Task: Add Financial Services.
Action: Mouse moved to (347, 87)
Screenshot: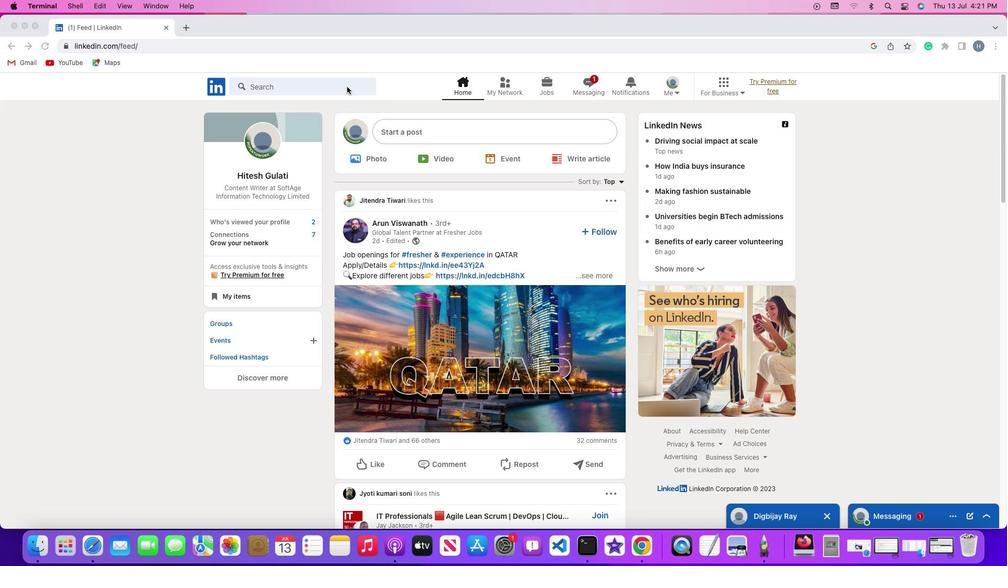 
Action: Mouse pressed left at (347, 87)
Screenshot: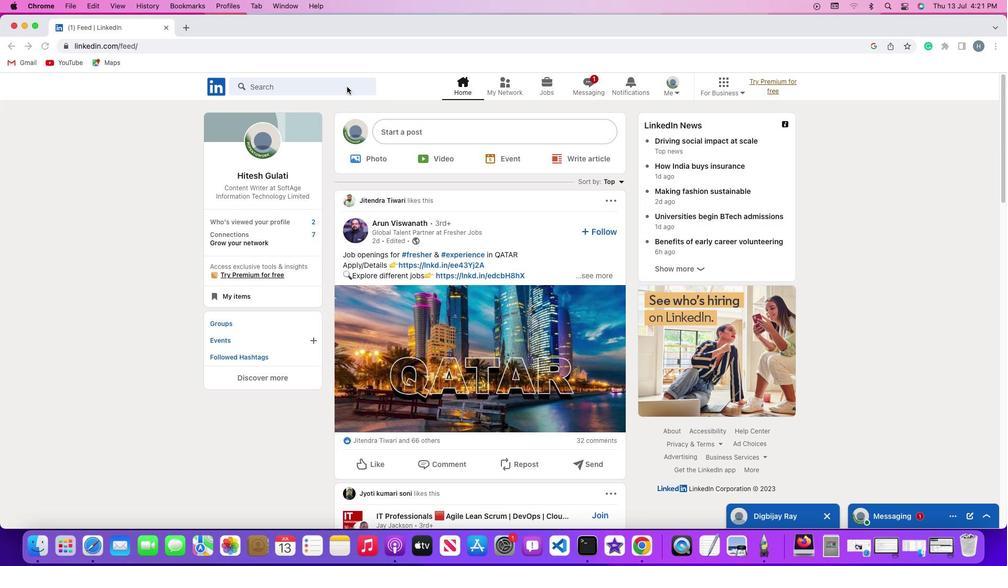
Action: Mouse moved to (347, 86)
Screenshot: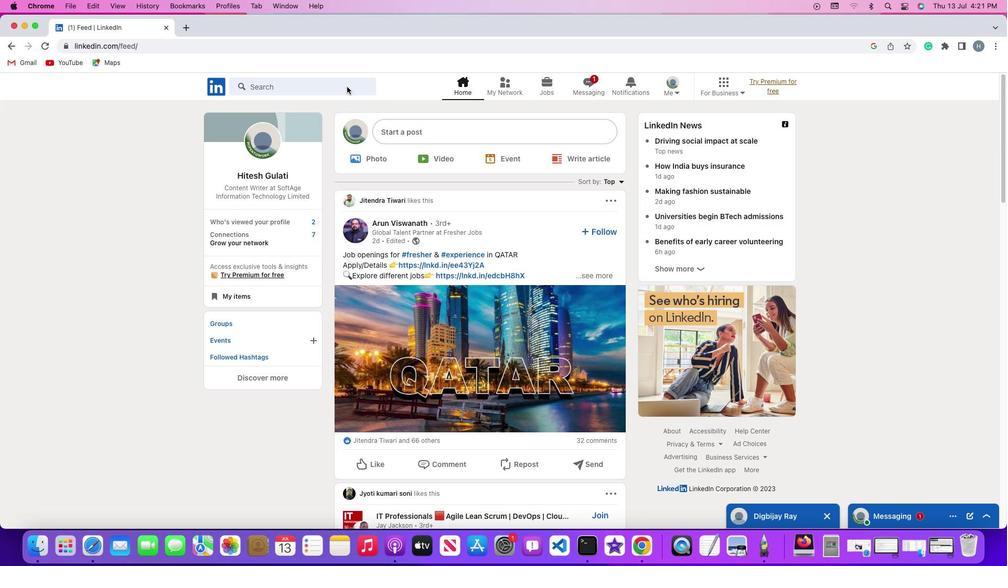 
Action: Mouse pressed left at (347, 86)
Screenshot: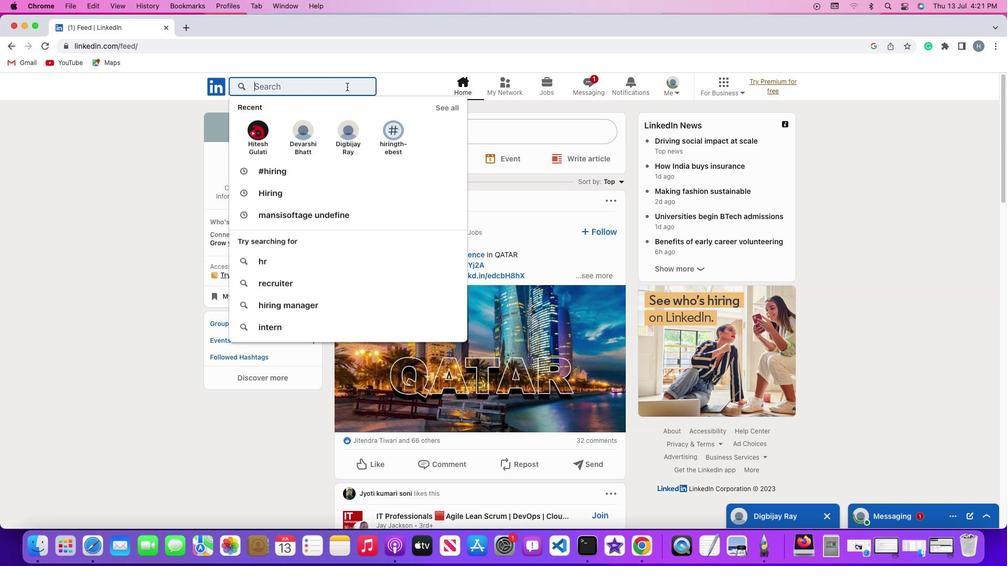 
Action: Mouse moved to (377, 77)
Screenshot: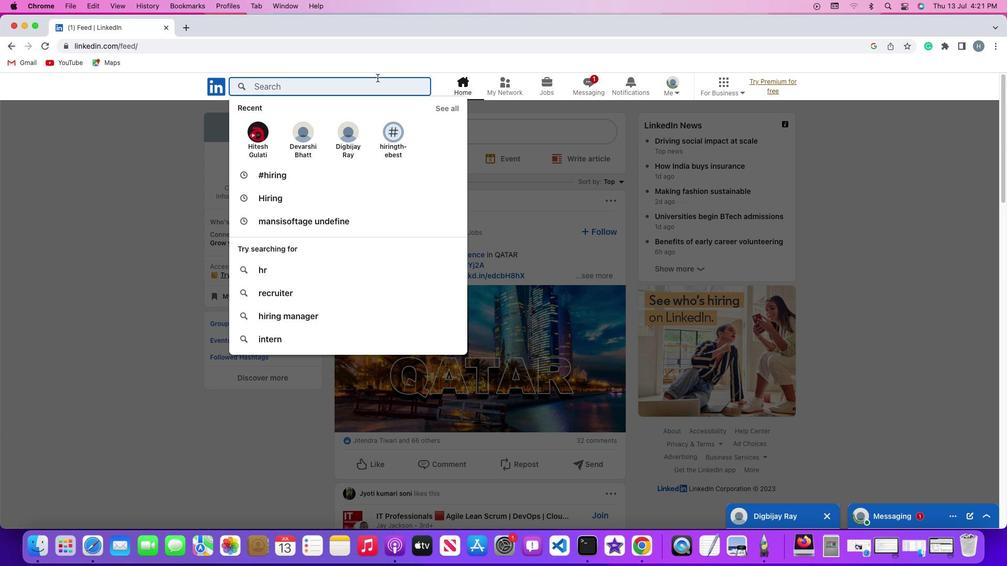 
Action: Key pressed Key.shift
Screenshot: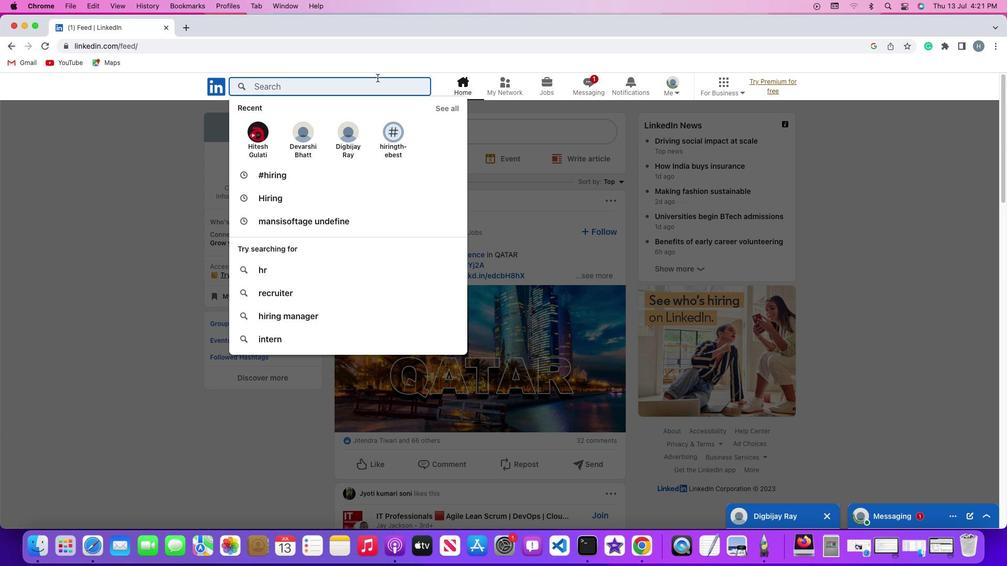 
Action: Mouse moved to (377, 77)
Screenshot: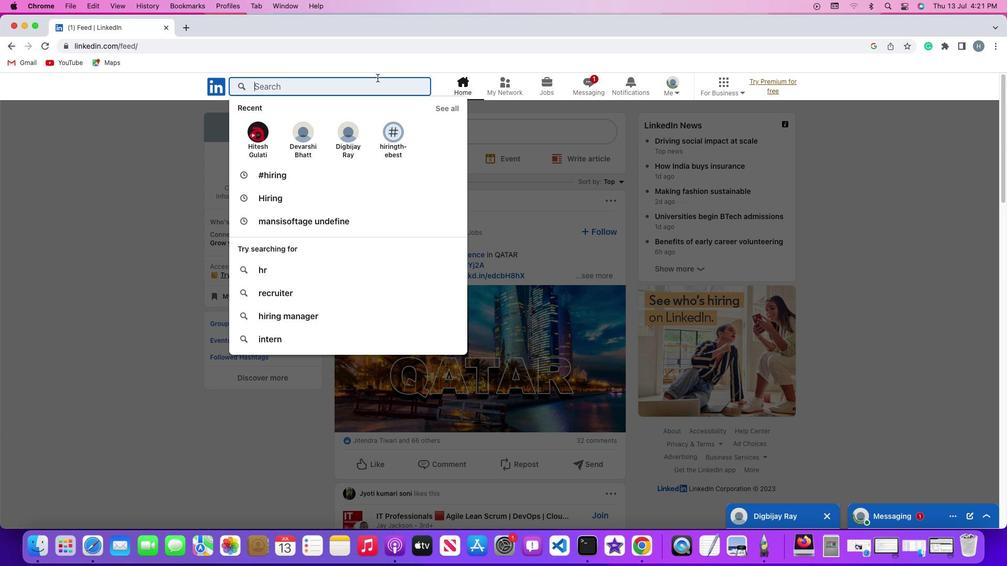
Action: Key pressed '#''h''i''r''i''n''g'Key.enter
Screenshot: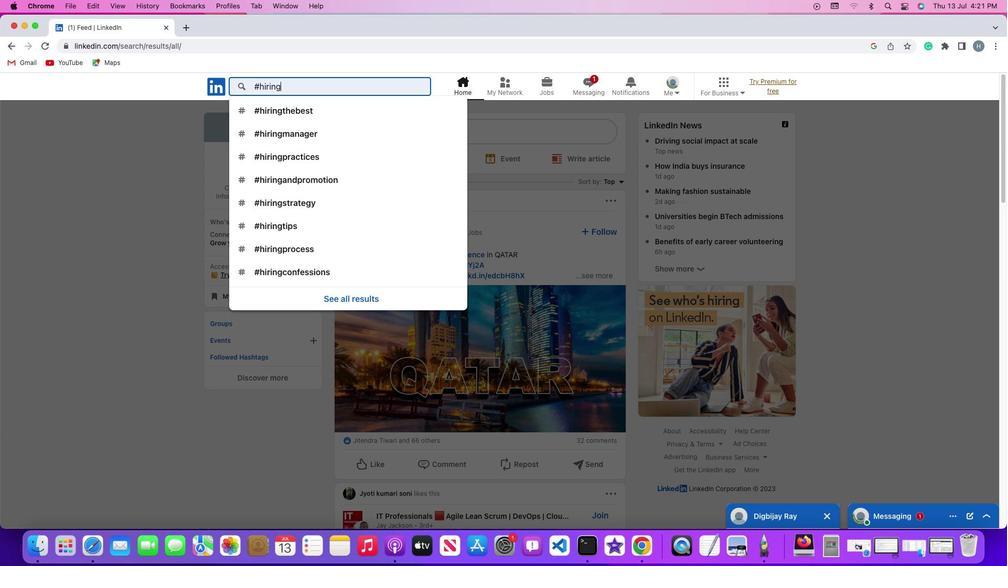 
Action: Mouse moved to (350, 112)
Screenshot: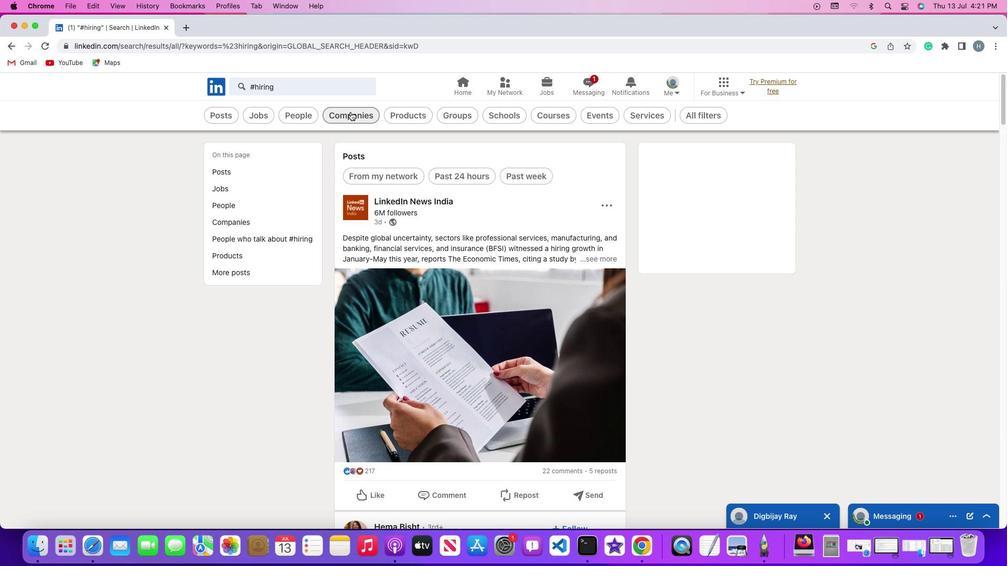 
Action: Mouse pressed left at (350, 112)
Screenshot: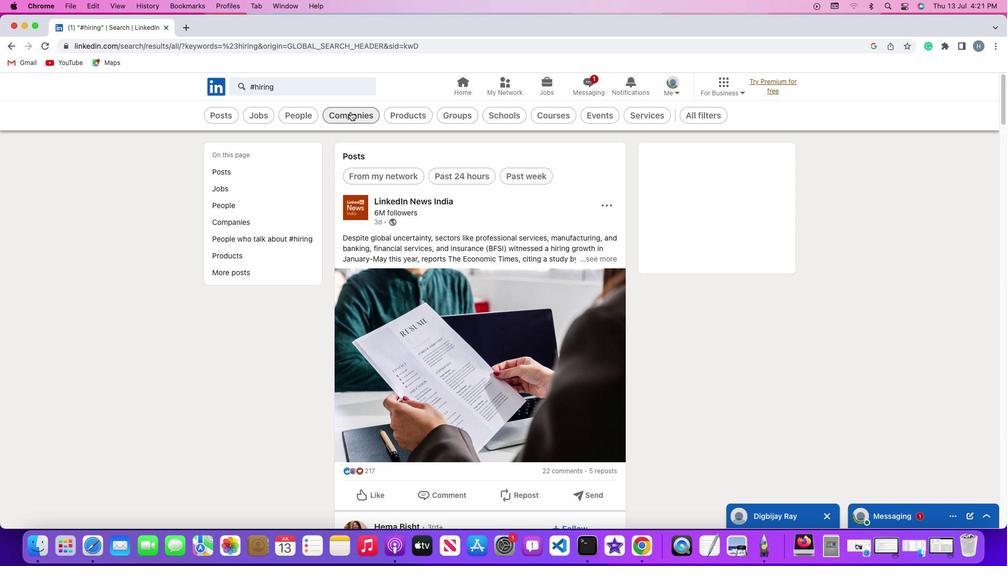 
Action: Mouse moved to (357, 112)
Screenshot: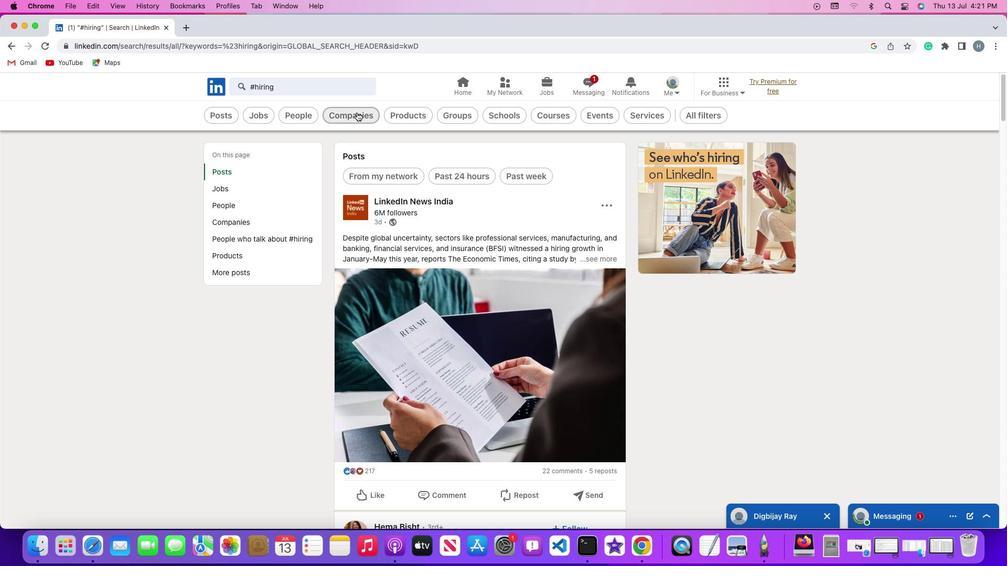 
Action: Mouse pressed left at (357, 112)
Screenshot: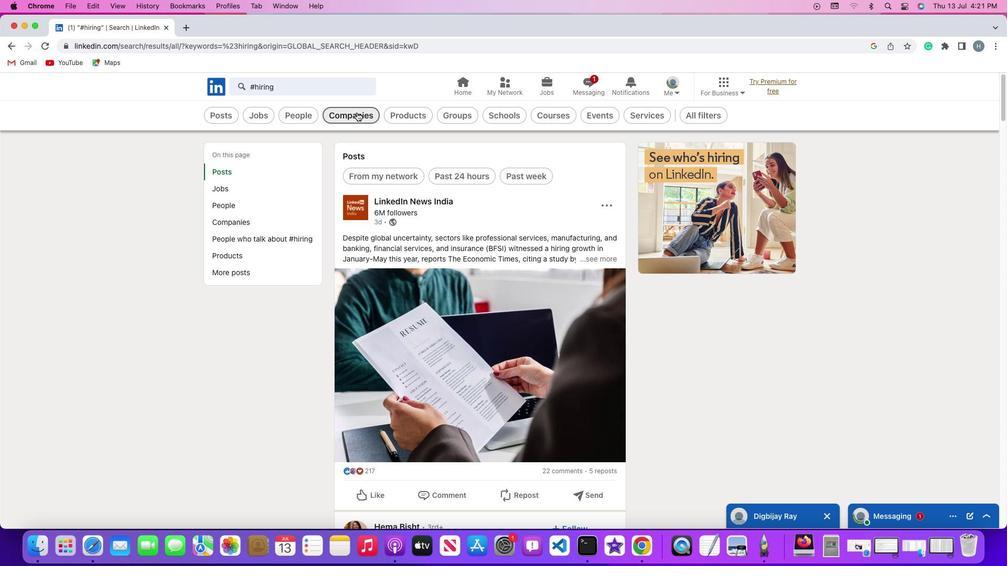 
Action: Mouse moved to (392, 112)
Screenshot: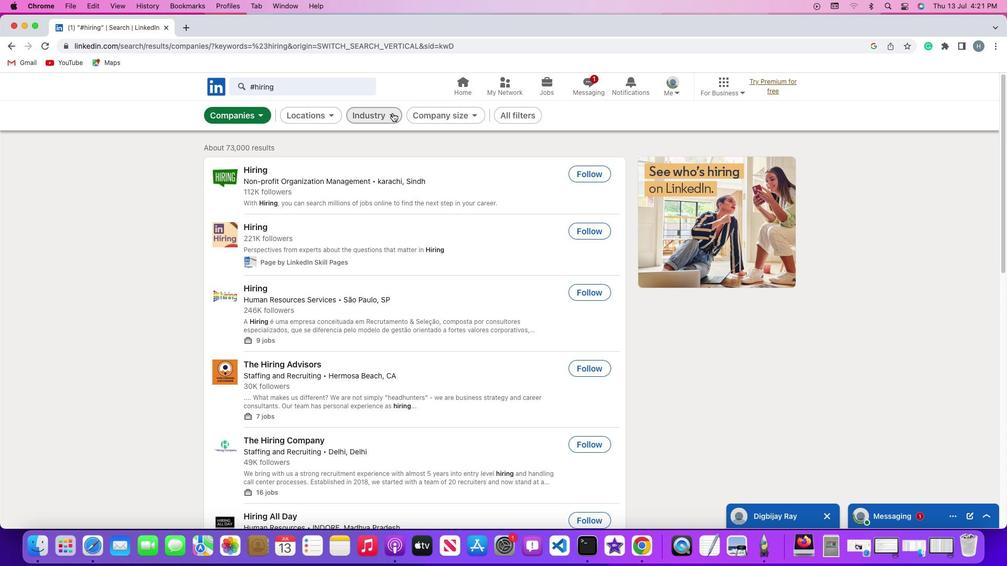 
Action: Mouse pressed left at (392, 112)
Screenshot: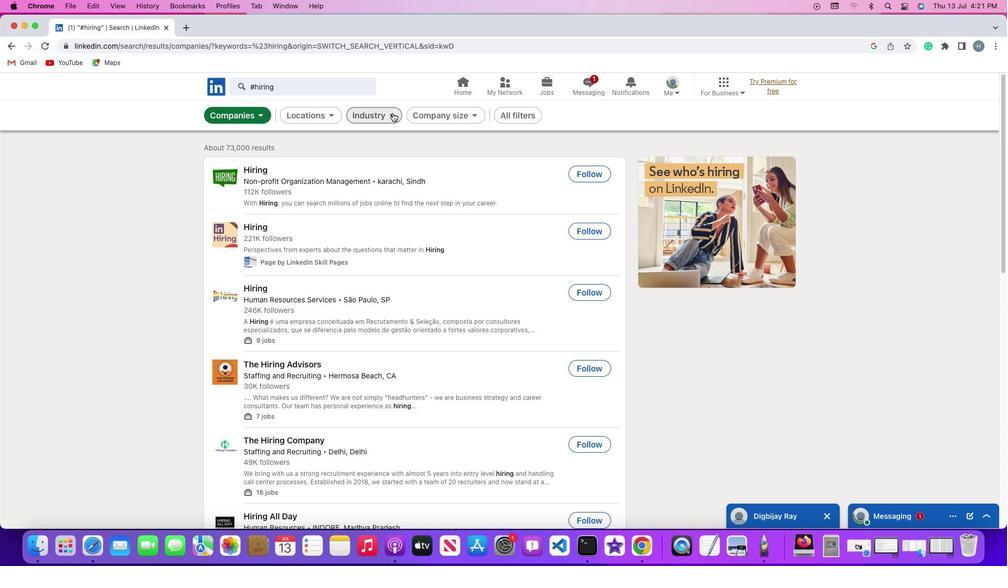 
Action: Mouse moved to (386, 145)
Screenshot: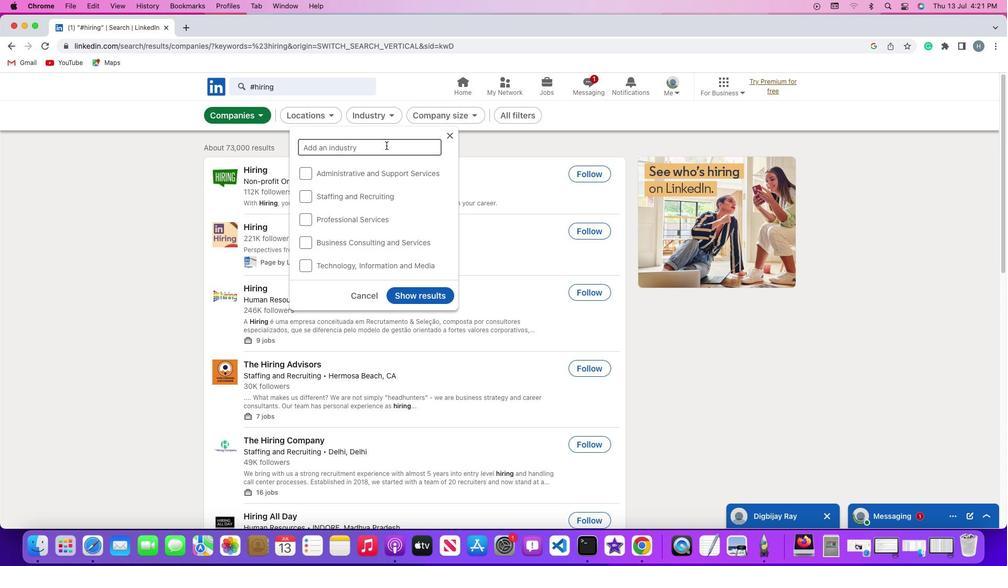 
Action: Mouse pressed left at (386, 145)
Screenshot: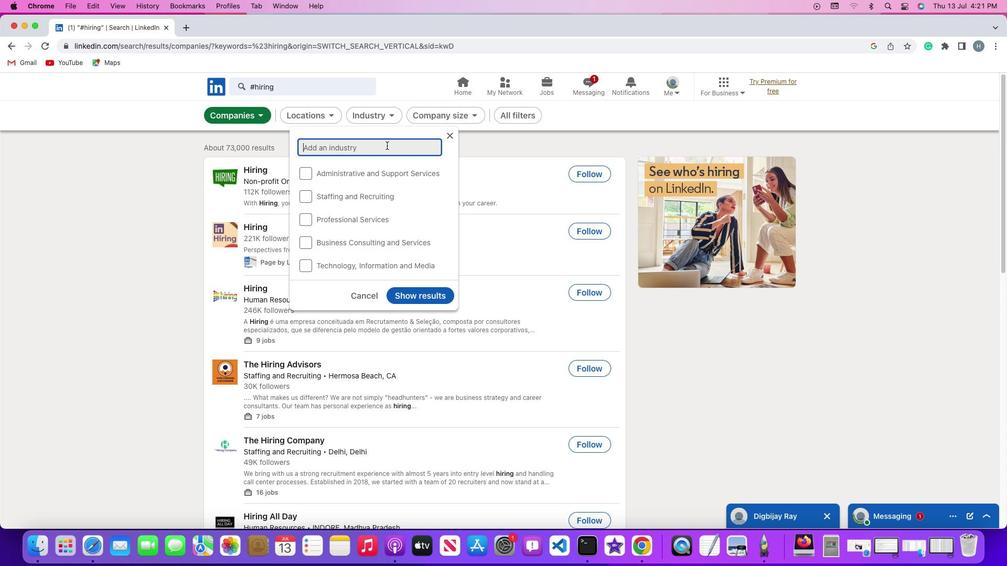 
Action: Mouse moved to (387, 147)
Screenshot: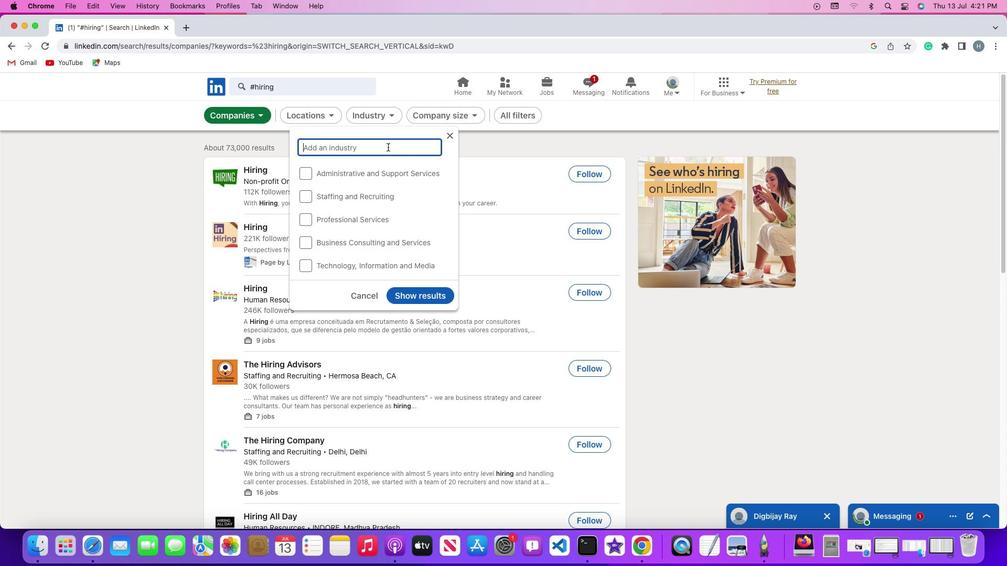 
Action: Key pressed Key.shift'F''i''n''a''n''c''i''a''l'Key.spaceKey.shift'S''e''r'
Screenshot: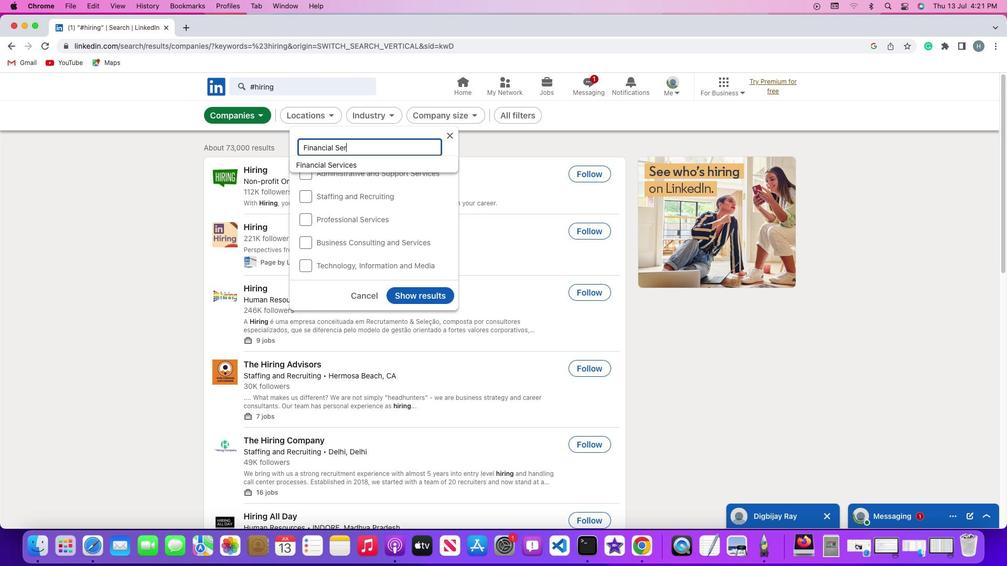 
Action: Mouse moved to (385, 165)
Screenshot: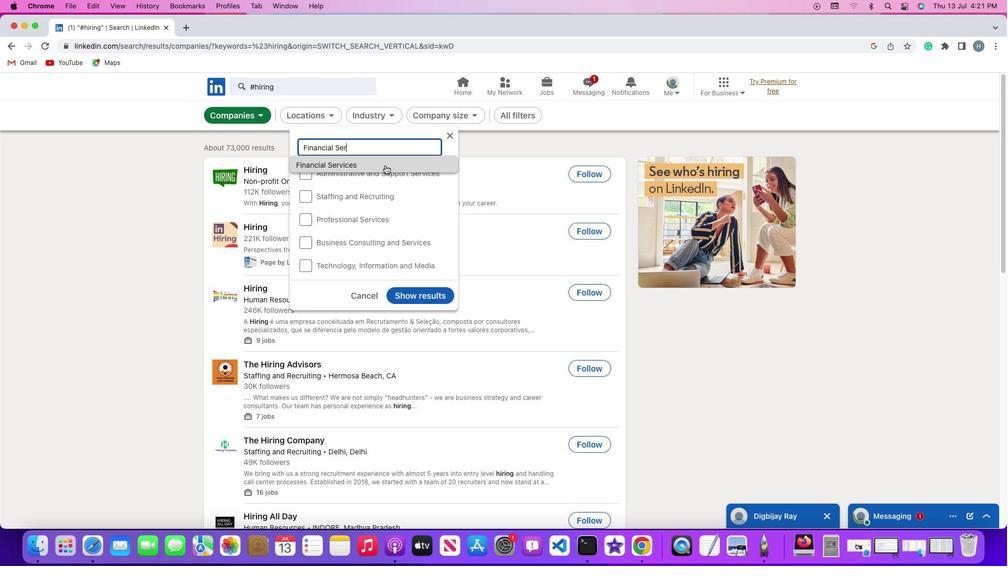 
Action: Mouse pressed left at (385, 165)
Screenshot: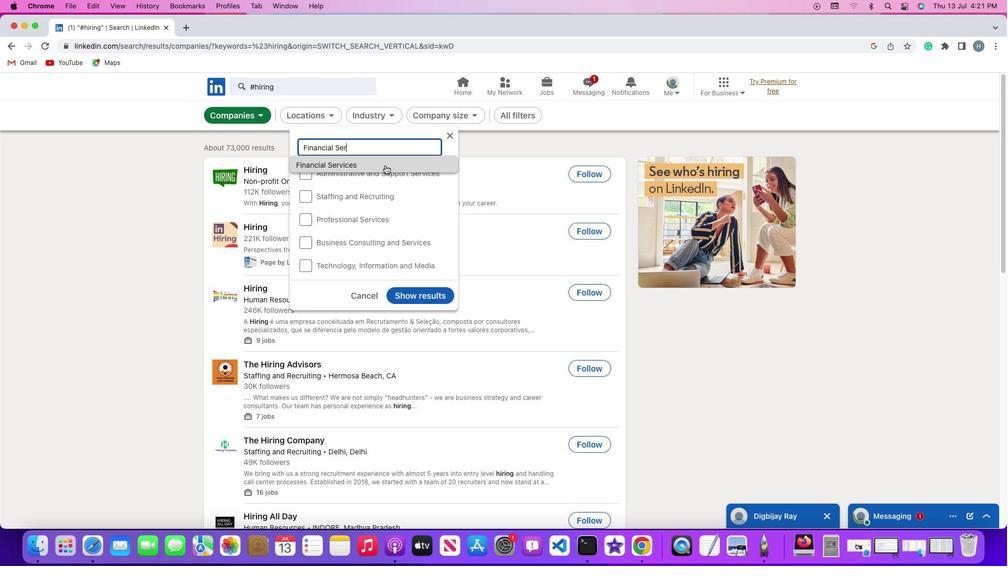 
Action: Mouse moved to (423, 207)
Screenshot: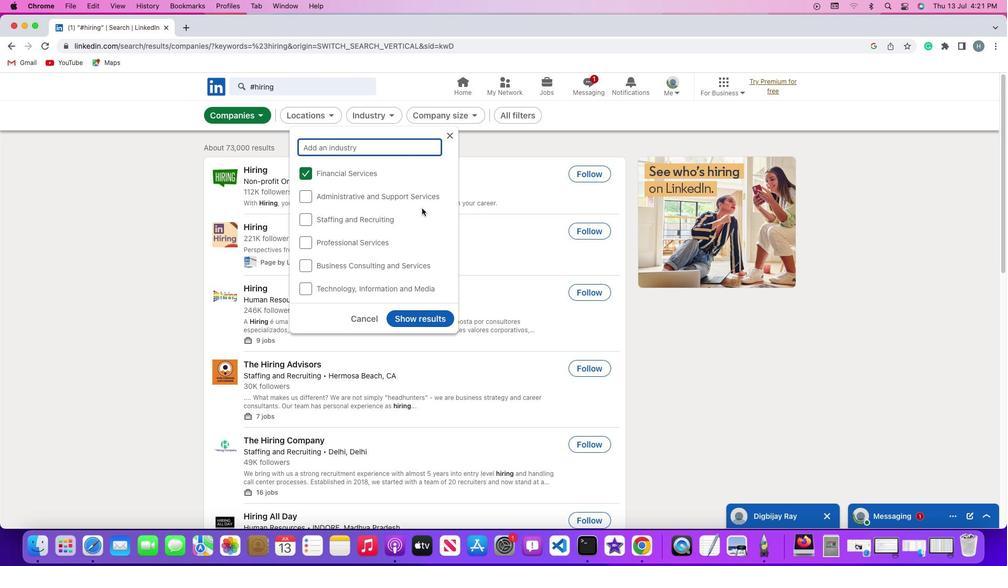 
